 Task: Look for properties with 6 beds.
Action: Mouse moved to (753, 512)
Screenshot: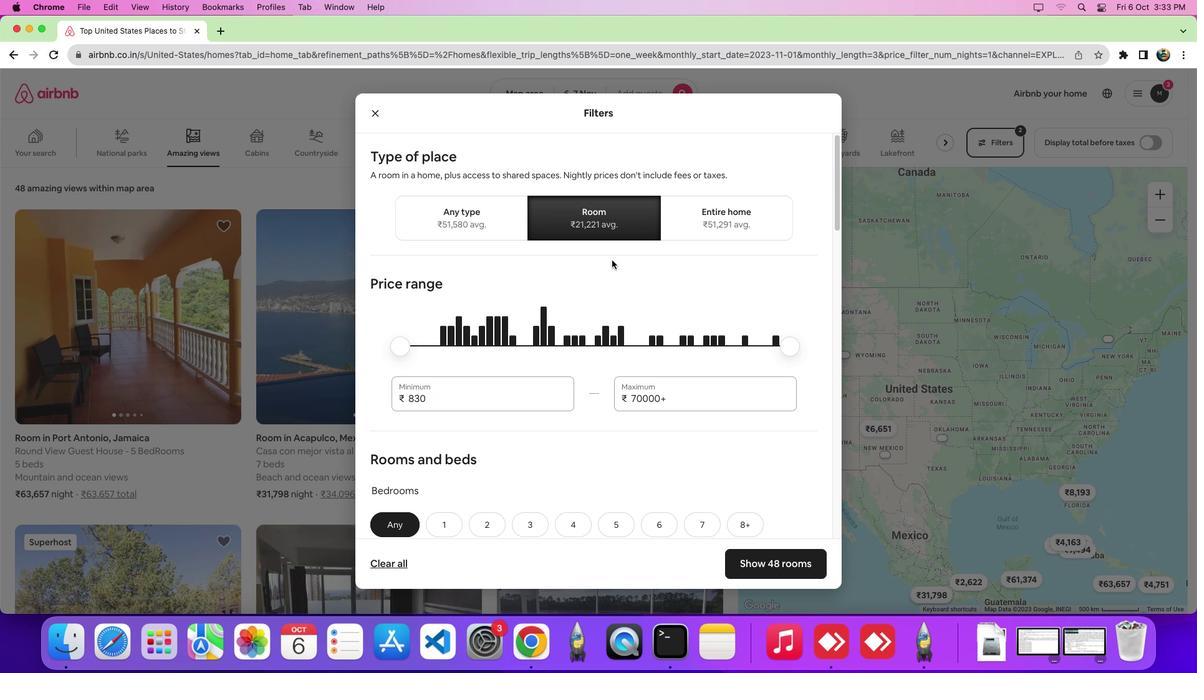 
Action: Mouse pressed left at (753, 512)
Screenshot: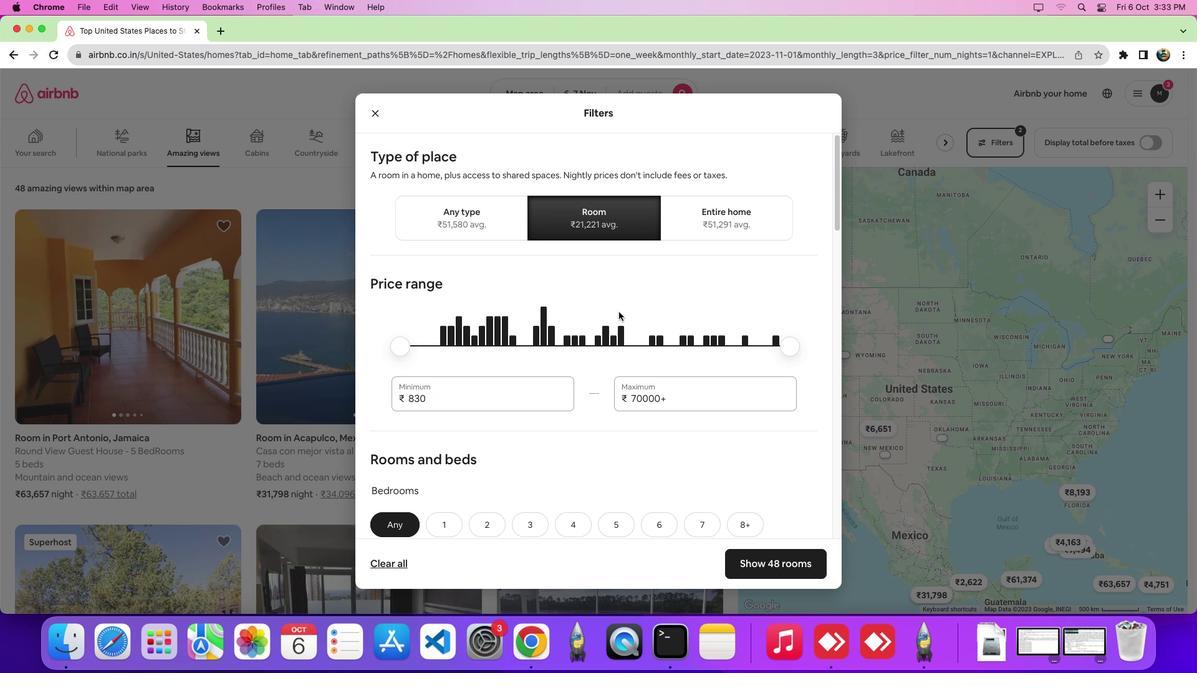 
Action: Mouse moved to (753, 504)
Screenshot: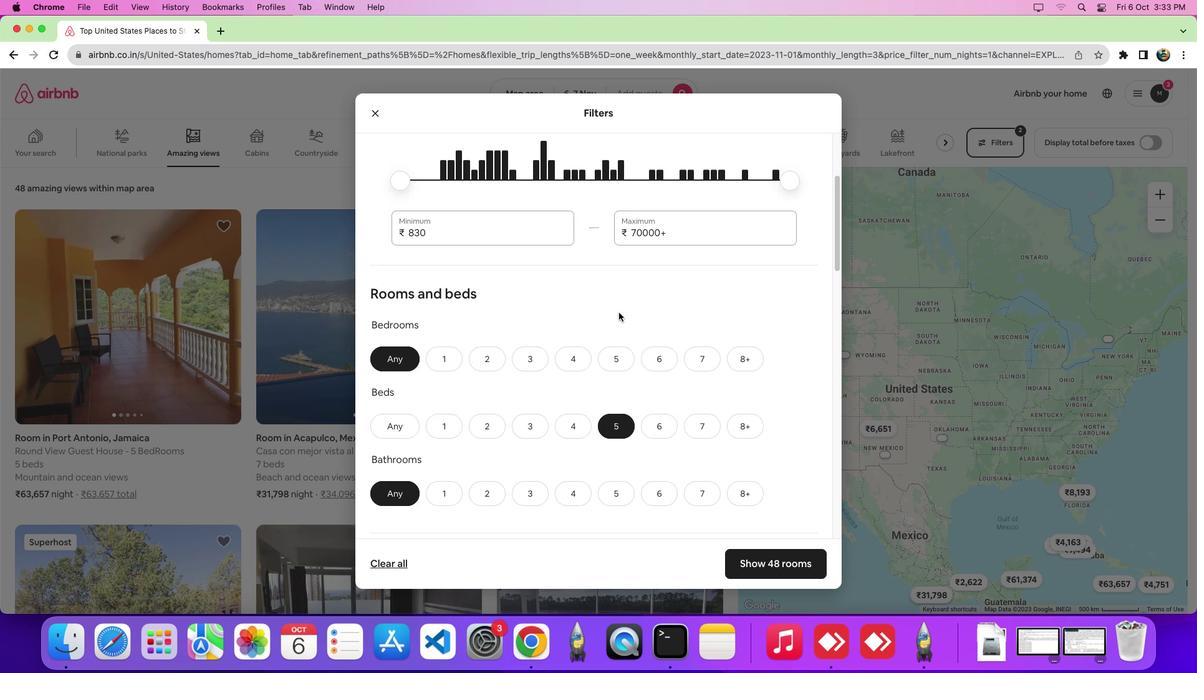 
Action: Mouse scrolled (753, 504) with delta (702, 533)
Screenshot: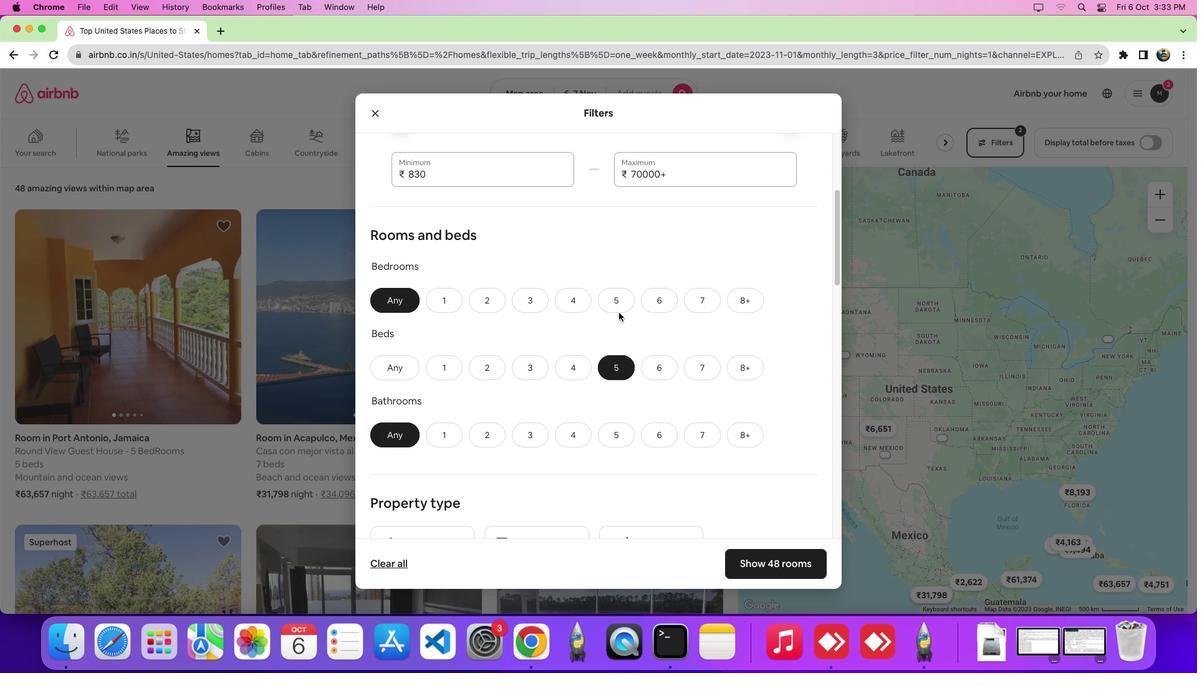
Action: Mouse scrolled (753, 504) with delta (702, 533)
Screenshot: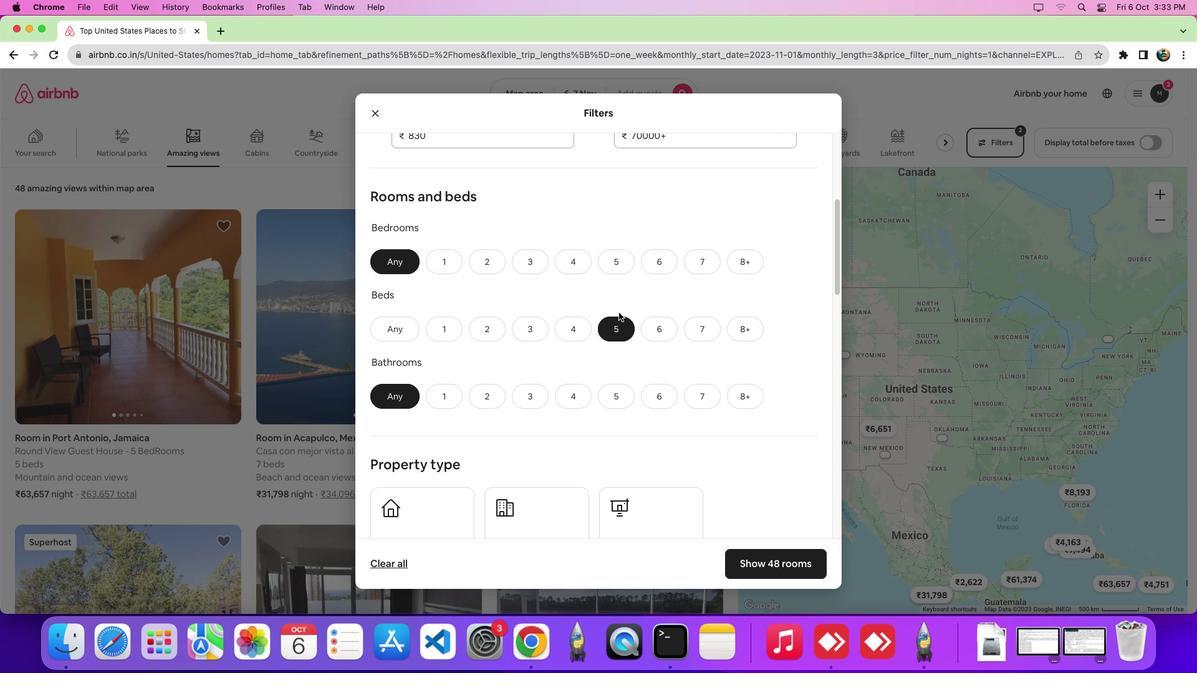 
Action: Mouse scrolled (753, 504) with delta (702, 534)
Screenshot: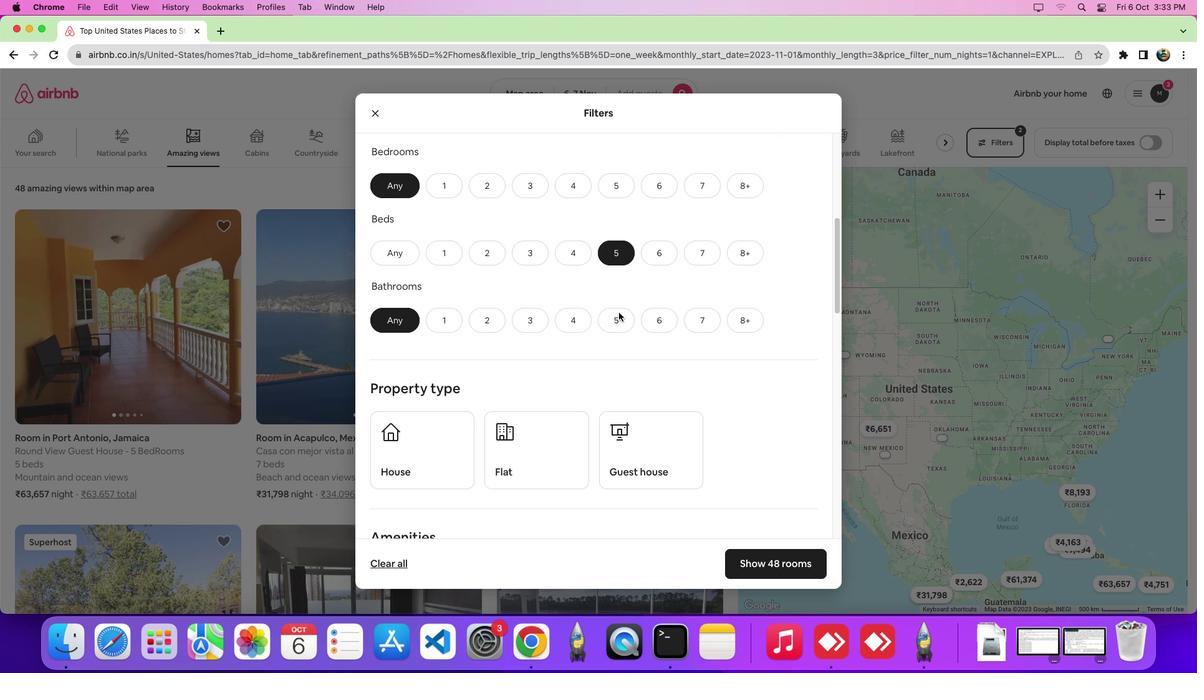 
Action: Mouse scrolled (753, 504) with delta (702, 534)
Screenshot: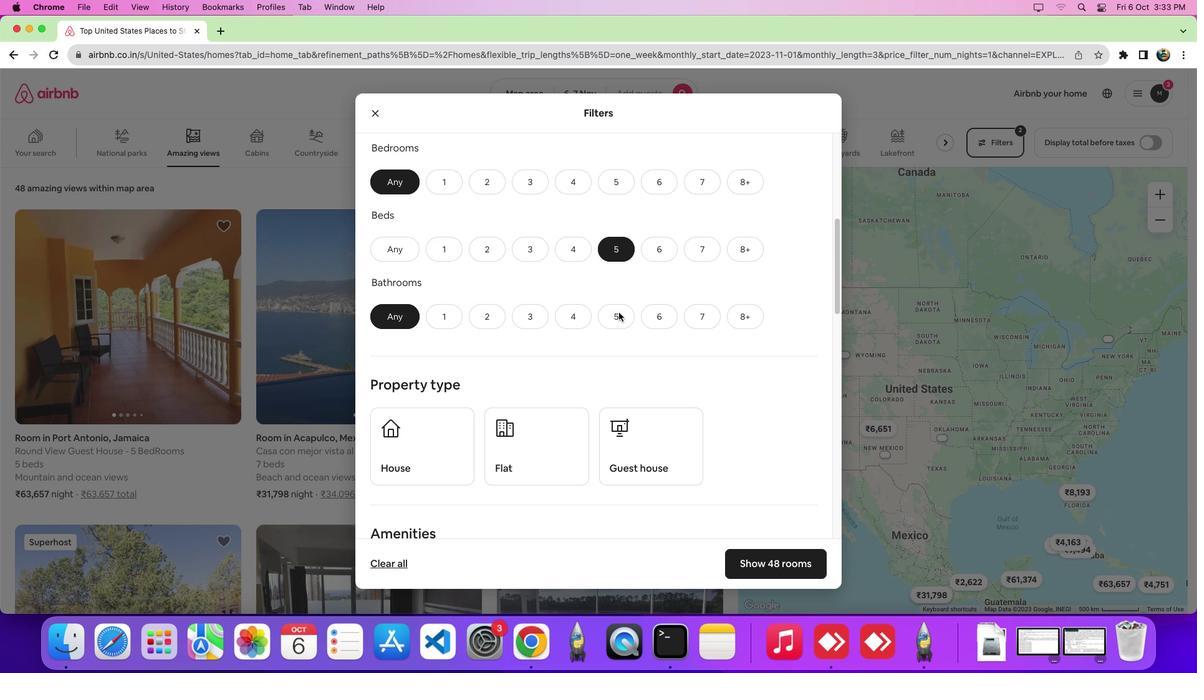 
Action: Mouse moved to (758, 509)
Screenshot: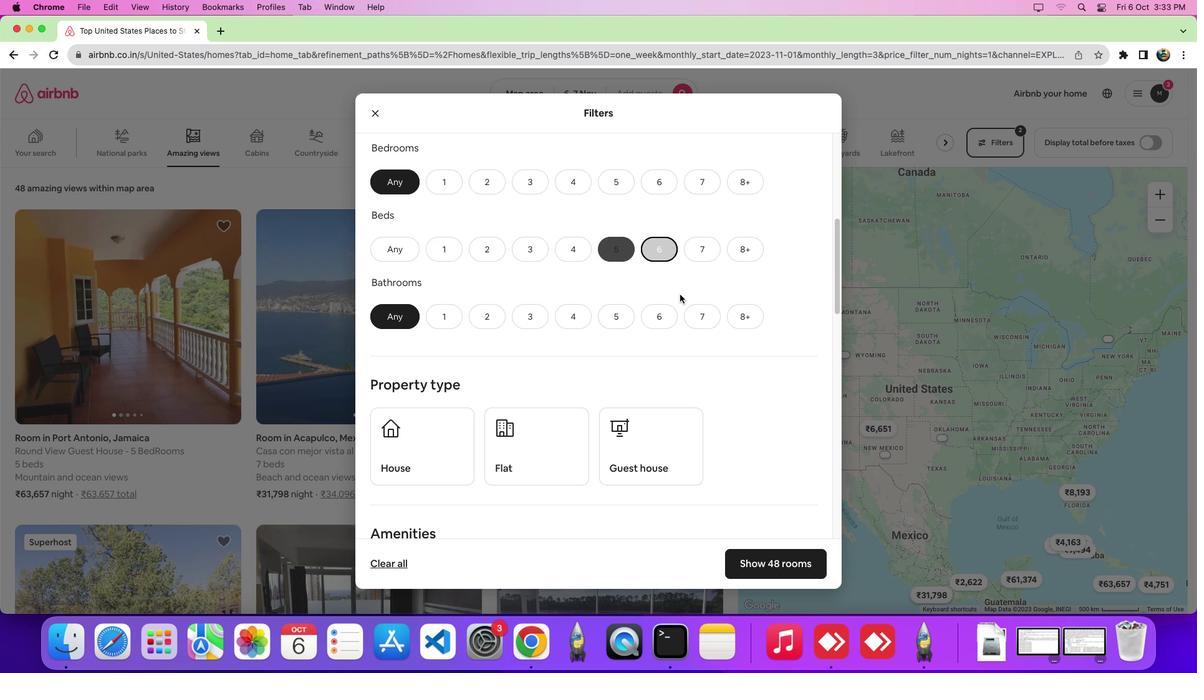 
Action: Mouse pressed left at (758, 509)
Screenshot: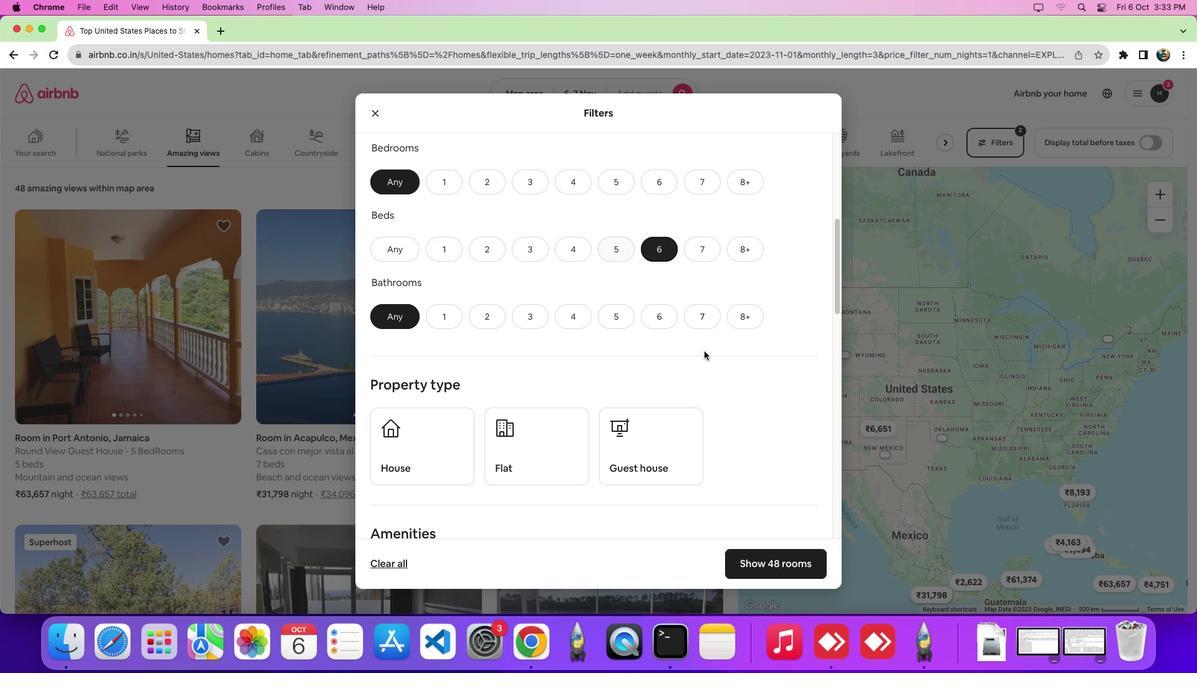 
Action: Mouse moved to (766, 481)
Screenshot: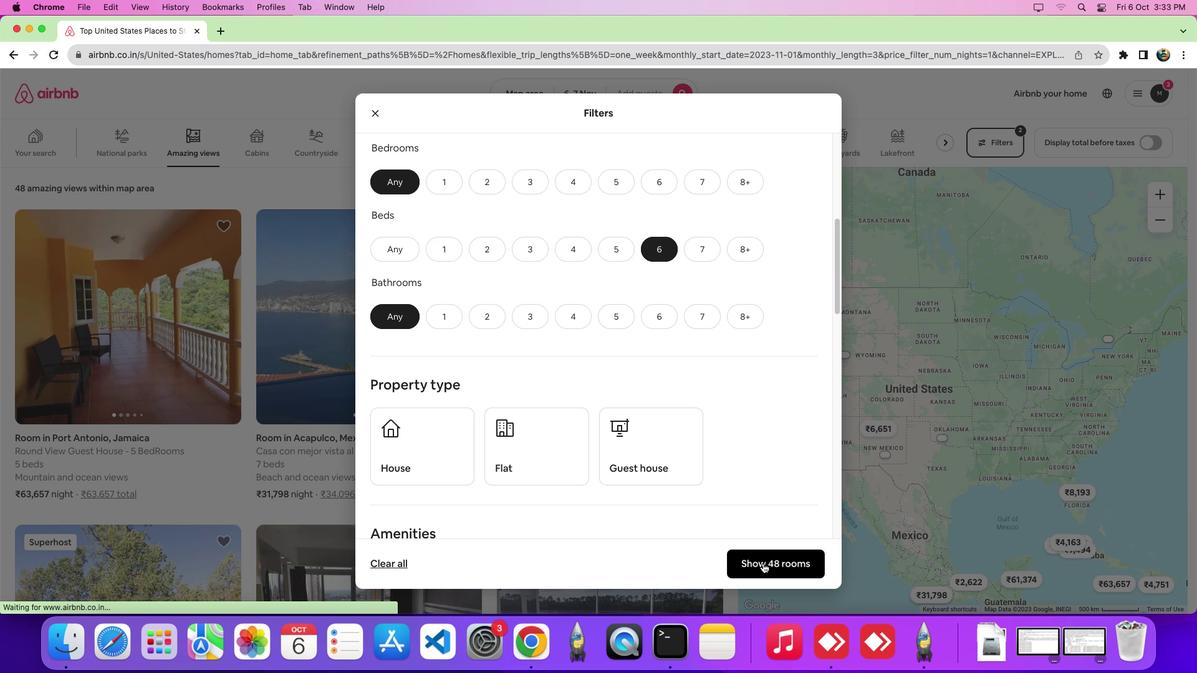 
Action: Mouse pressed left at (766, 481)
Screenshot: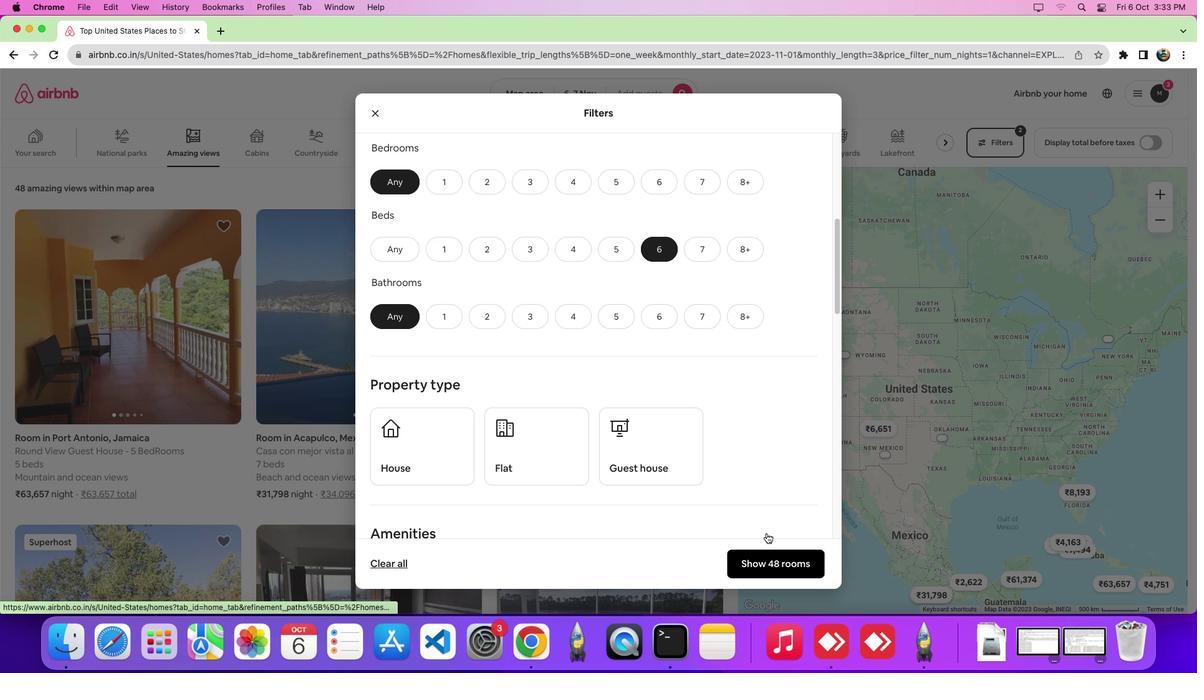 
Action: Mouse moved to (763, 489)
Screenshot: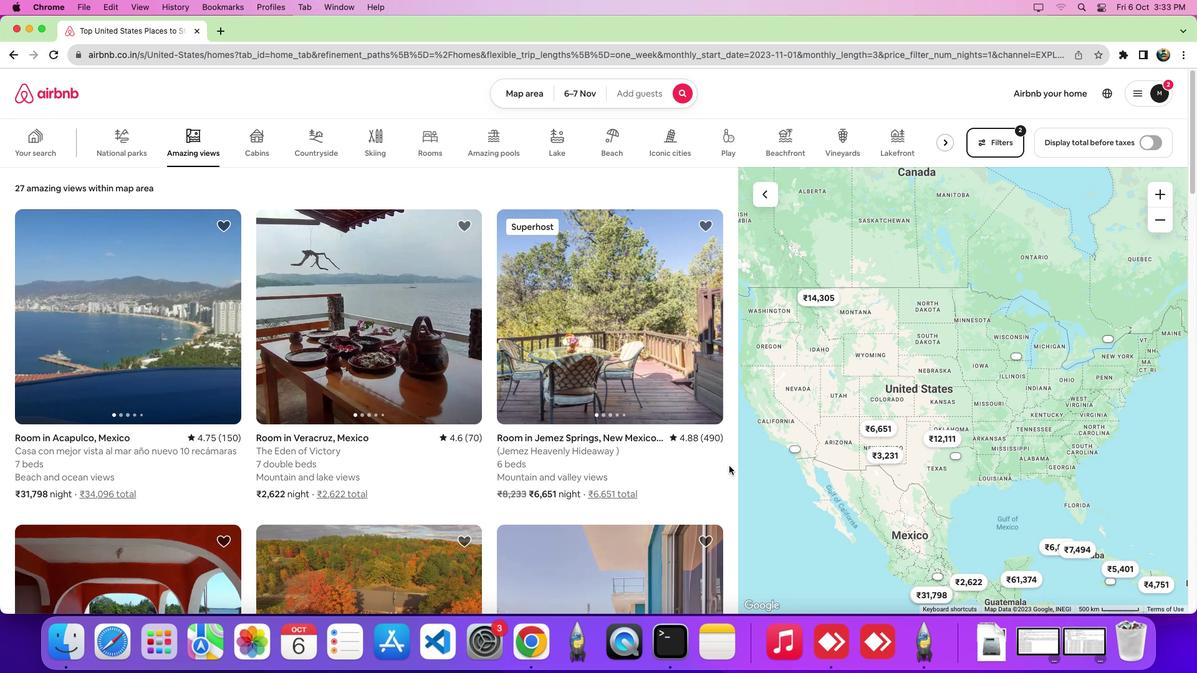 
